 Task: Find the closest lighthouses to Portland, Maine, and Rockland, Maine.
Action: Mouse moved to (162, 85)
Screenshot: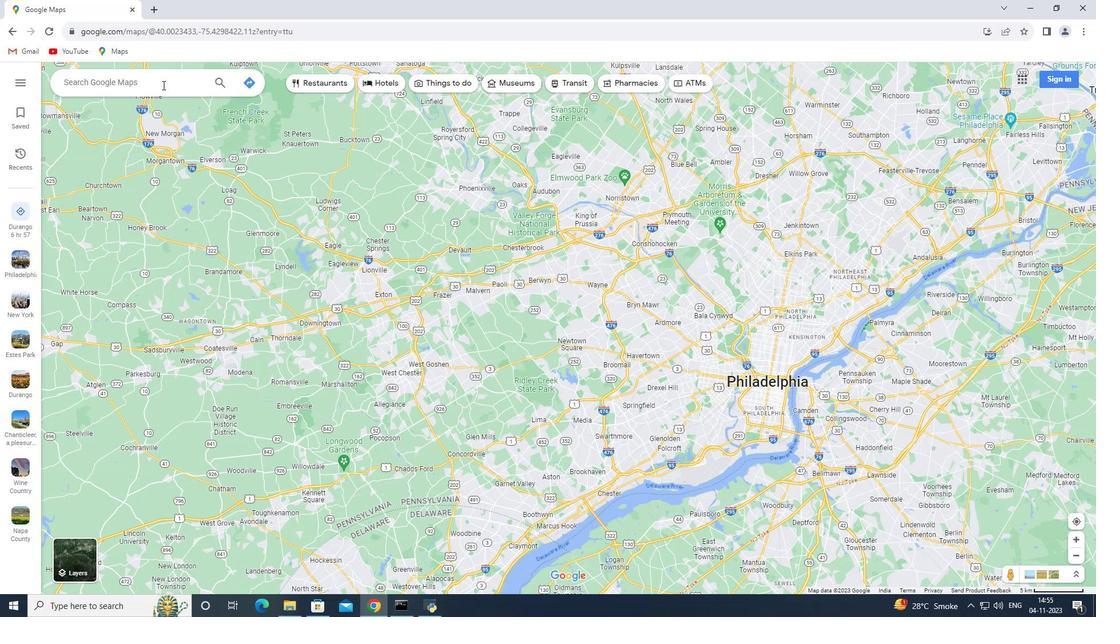 
Action: Mouse pressed left at (162, 85)
Screenshot: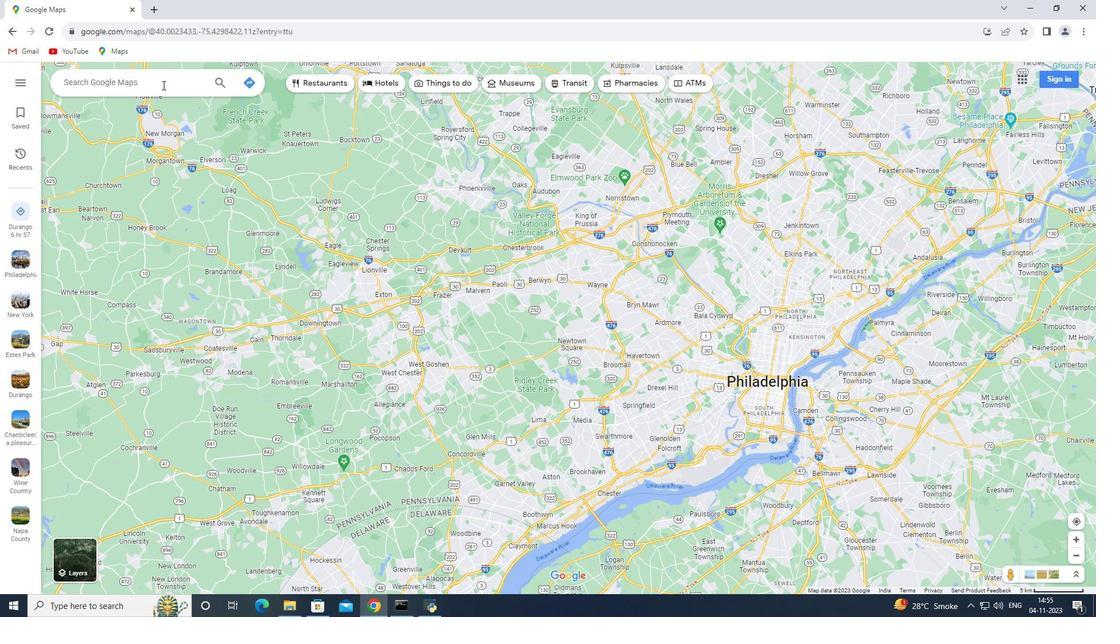 
Action: Key pressed <Key.shift>Portland,<Key.space><Key.shift>Maine<Key.enter>
Screenshot: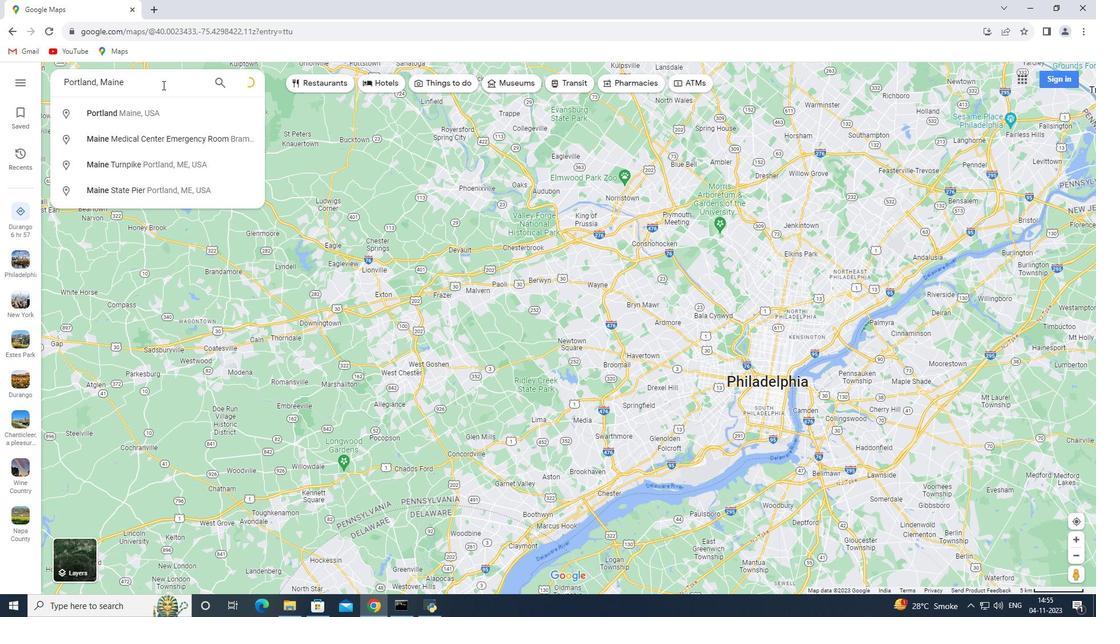 
Action: Mouse moved to (158, 276)
Screenshot: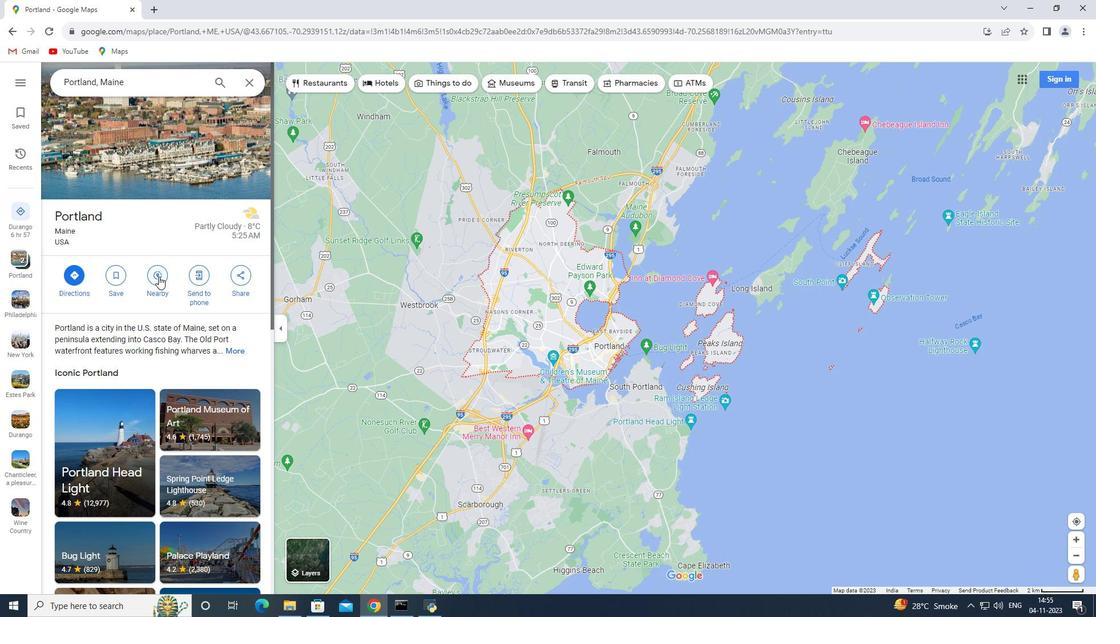 
Action: Mouse pressed left at (158, 276)
Screenshot: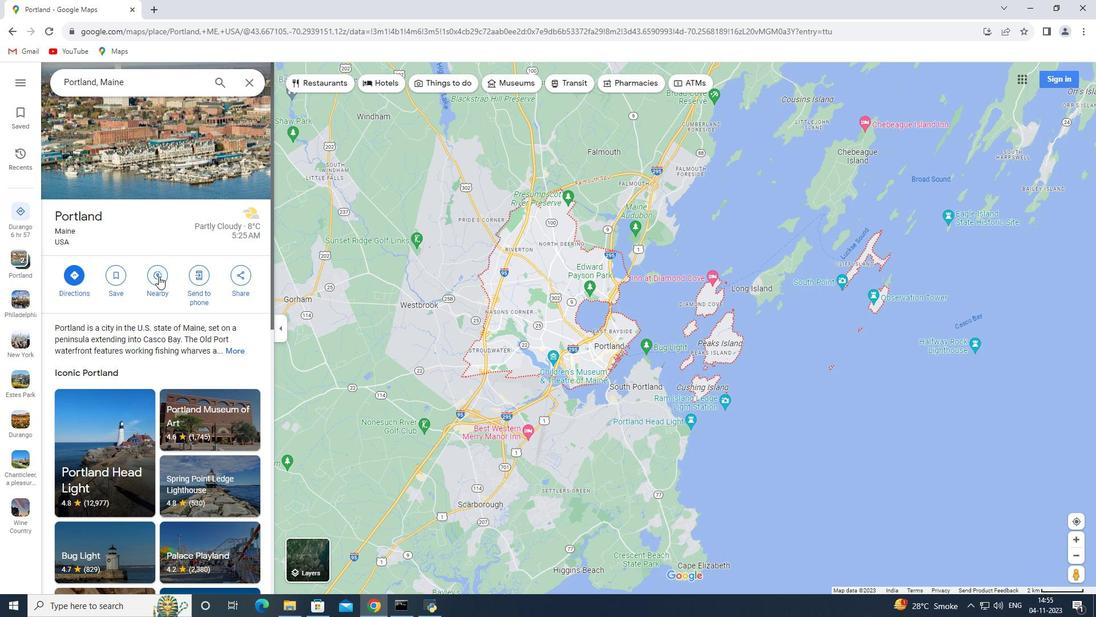 
Action: Key pressed closest<Key.space>lightg<Key.backspace>houses<Key.enter>
Screenshot: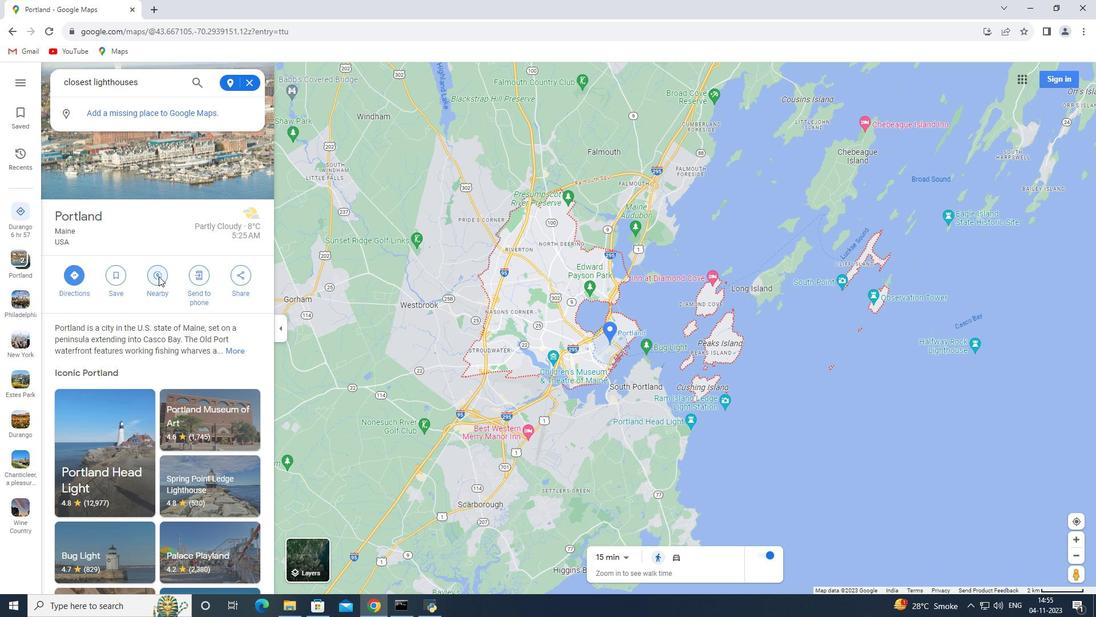 
Action: Mouse moved to (245, 85)
Screenshot: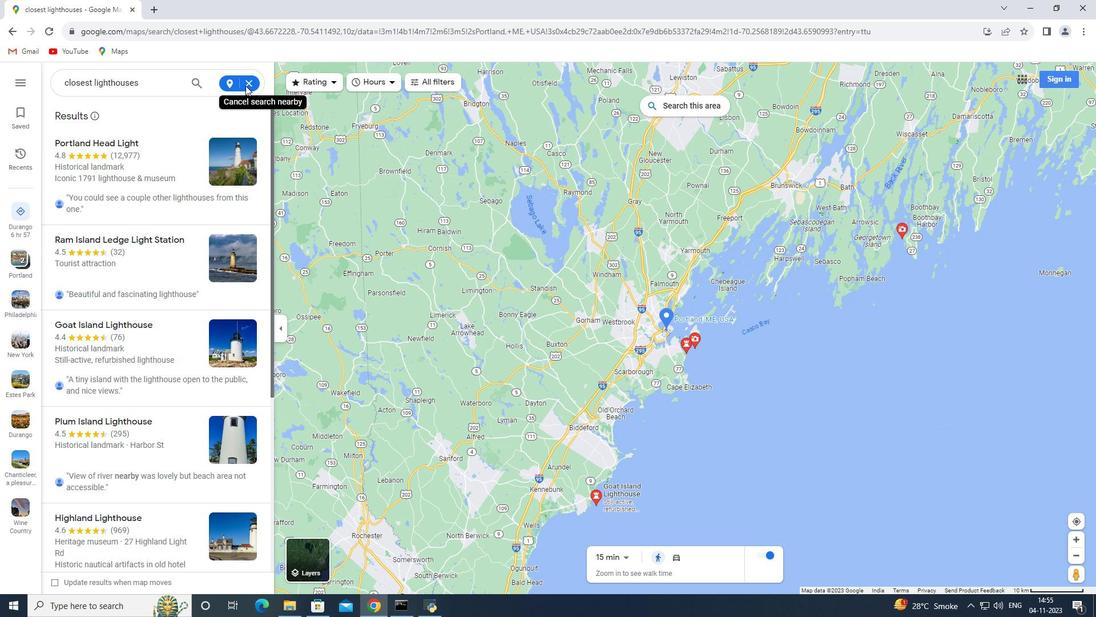 
Action: Mouse pressed left at (245, 85)
Screenshot: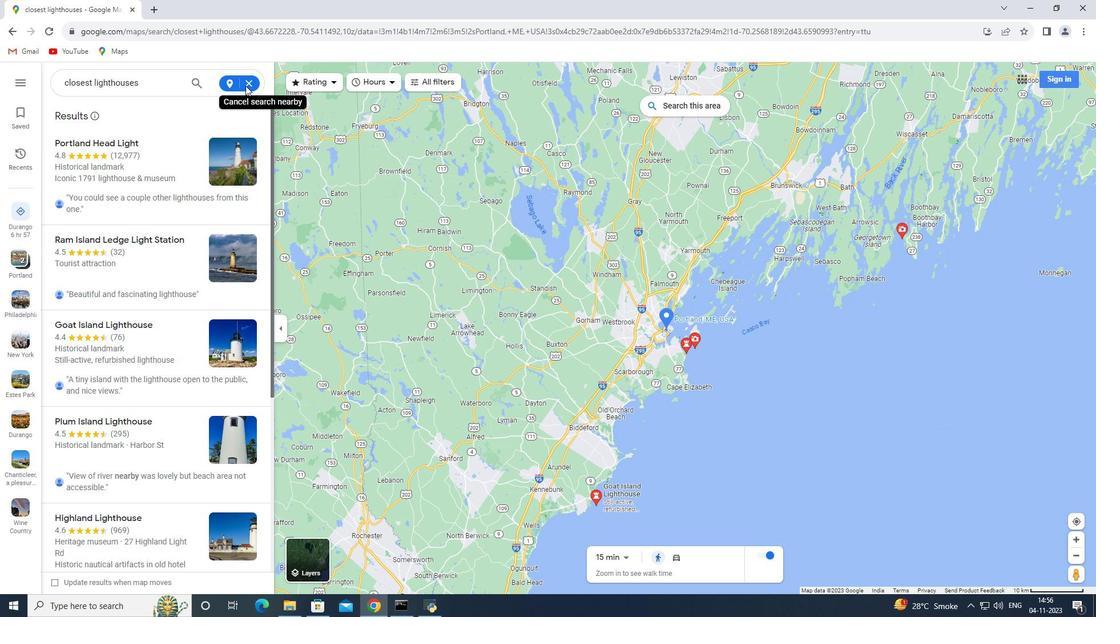 
Action: Mouse moved to (249, 81)
Screenshot: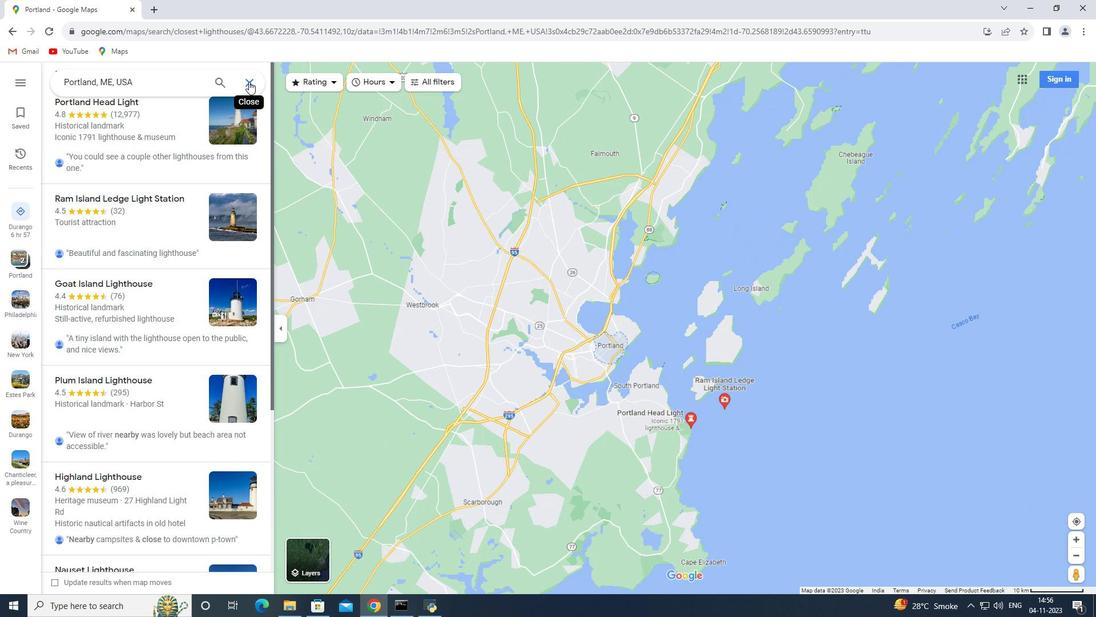 
Action: Mouse pressed left at (249, 81)
Screenshot: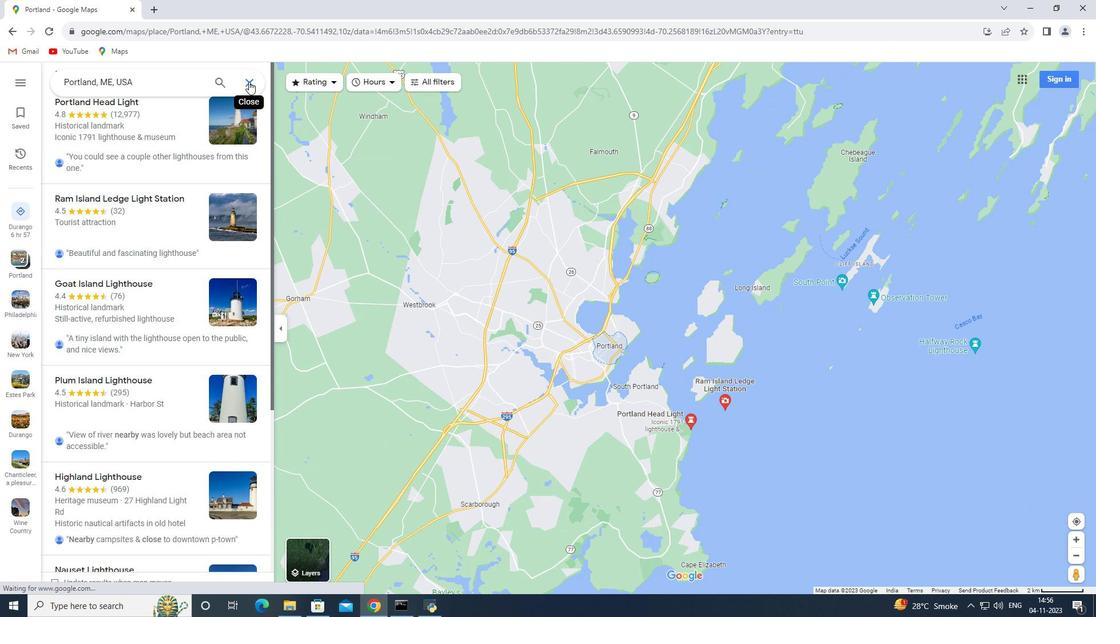 
Action: Mouse moved to (157, 87)
Screenshot: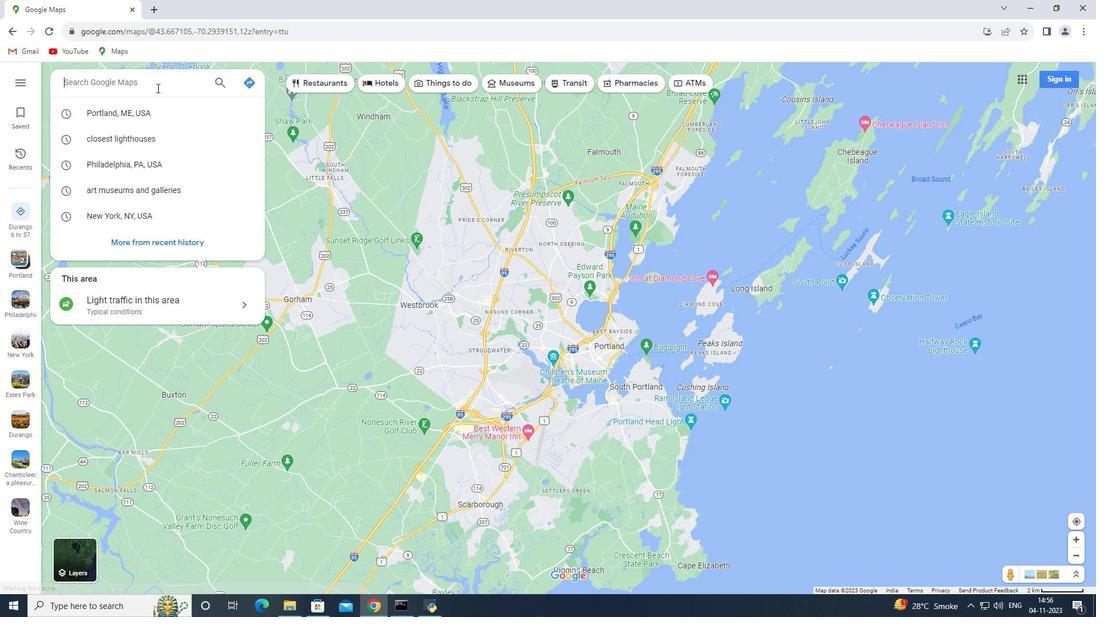 
Action: Key pressed <Key.shift>Rockland,<Key.space><Key.shift>Maine<Key.enter>
Screenshot: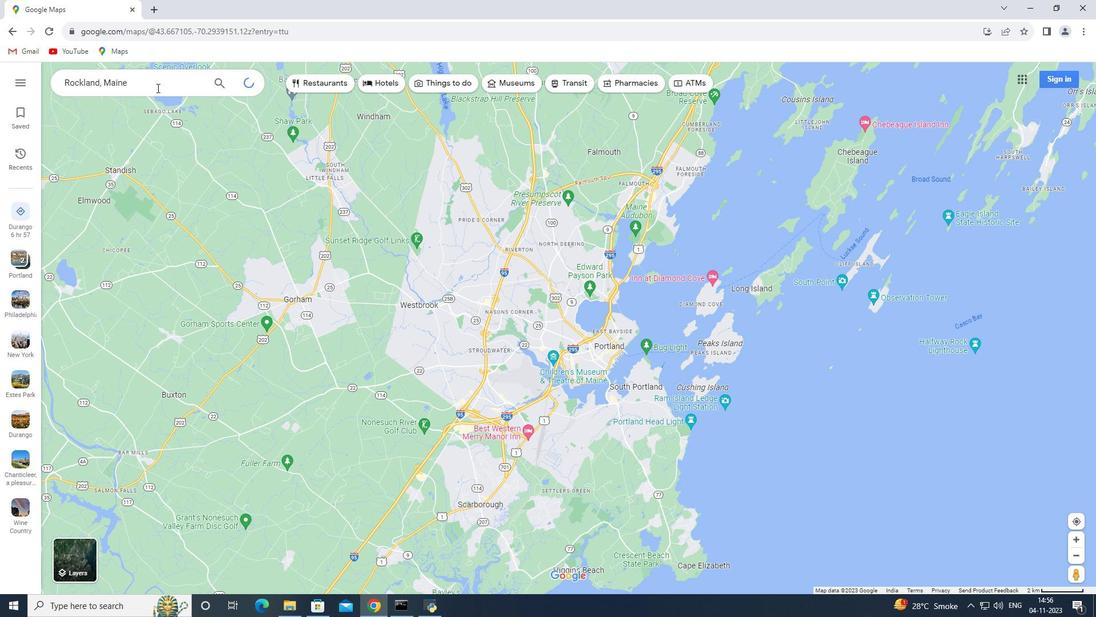 
Action: Mouse moved to (155, 279)
Screenshot: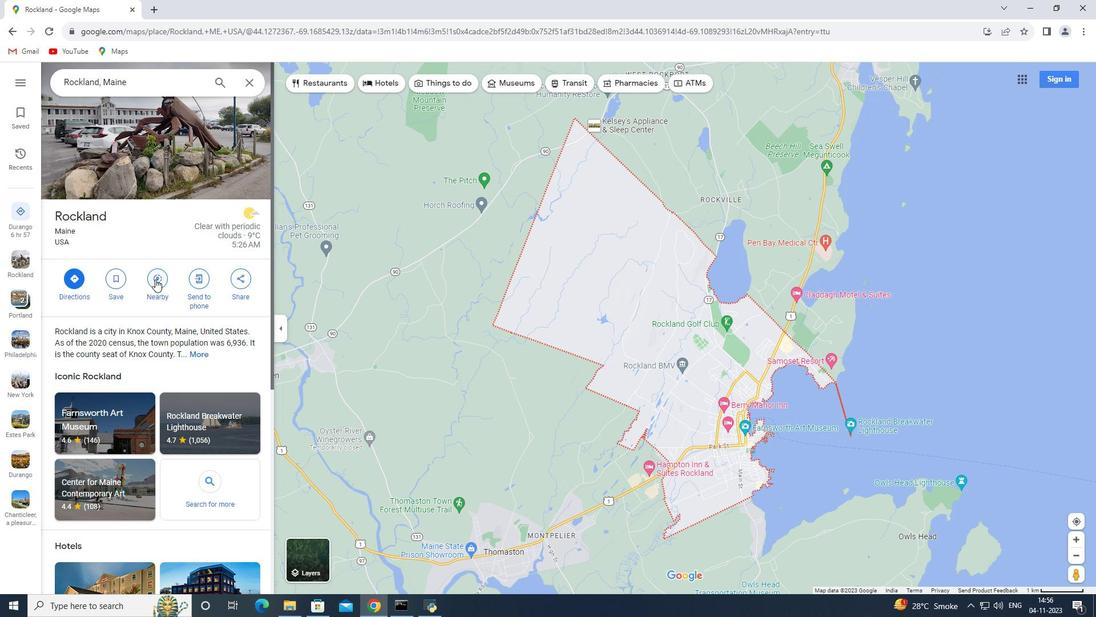 
Action: Mouse pressed left at (155, 279)
Screenshot: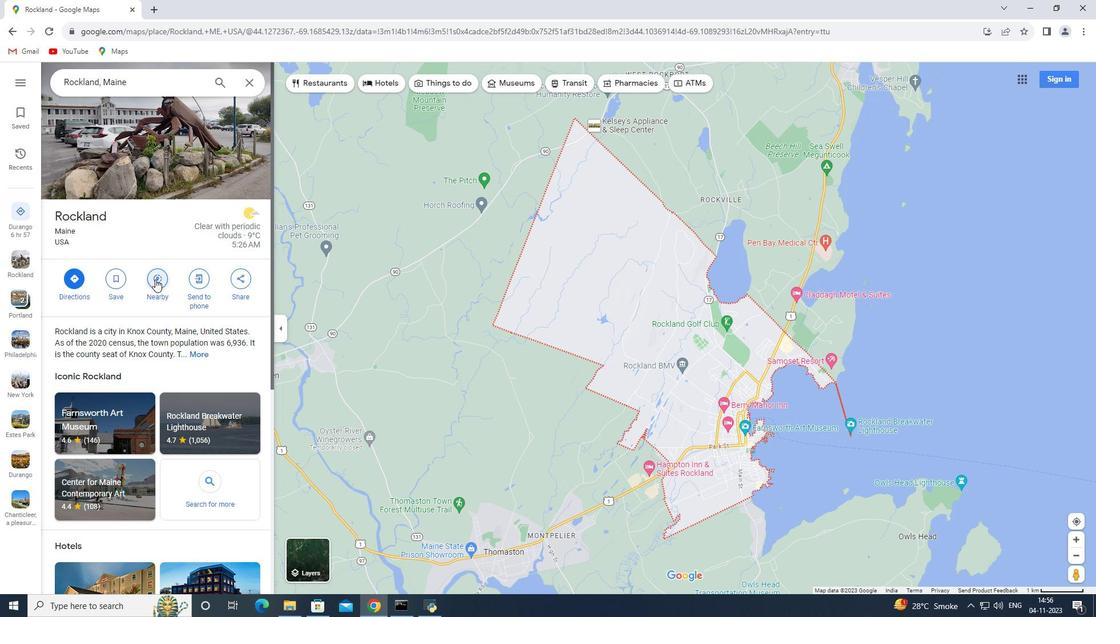 
Action: Mouse moved to (154, 279)
Screenshot: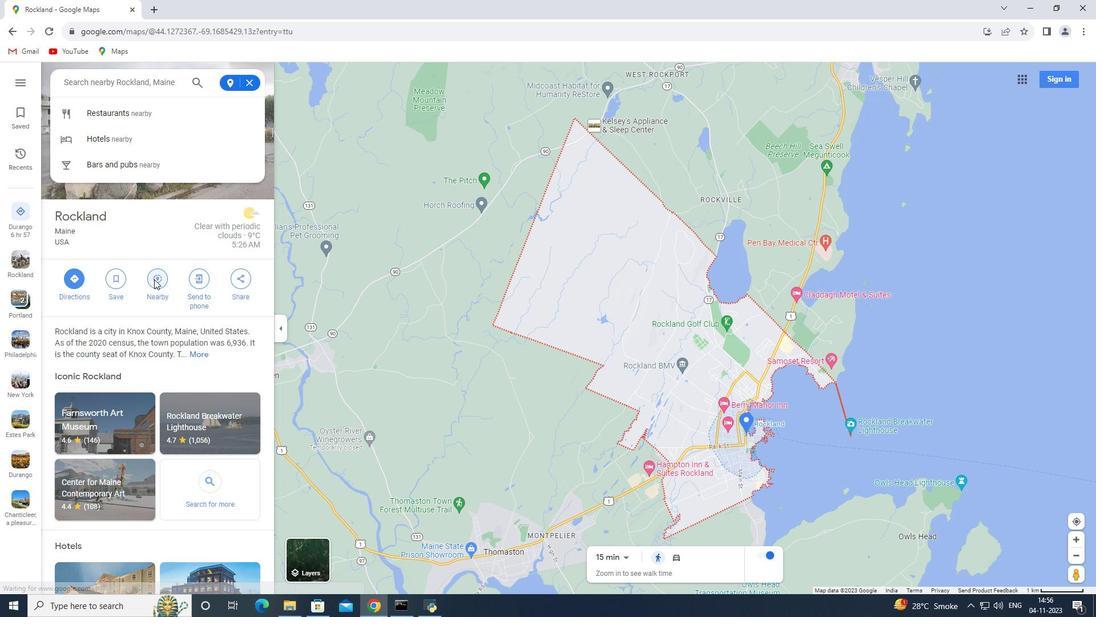 
Action: Key pressed closest<Key.space>lighthouses<Key.enter>
Screenshot: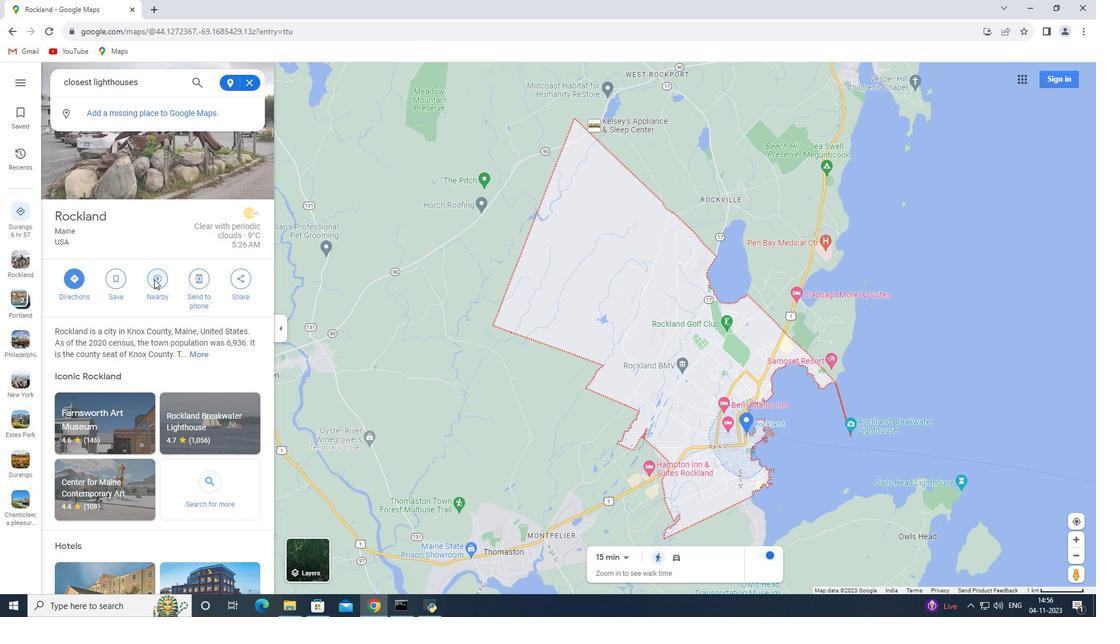 
Action: Mouse moved to (162, 276)
Screenshot: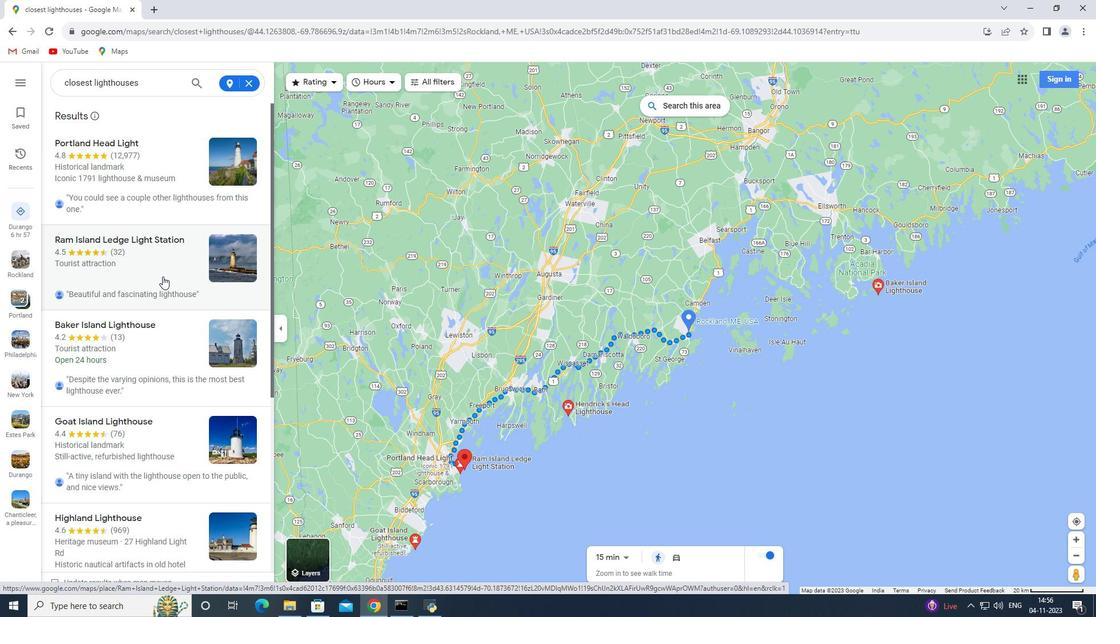
